 Task: Edit the name input to name.
Action: Mouse moved to (589, 273)
Screenshot: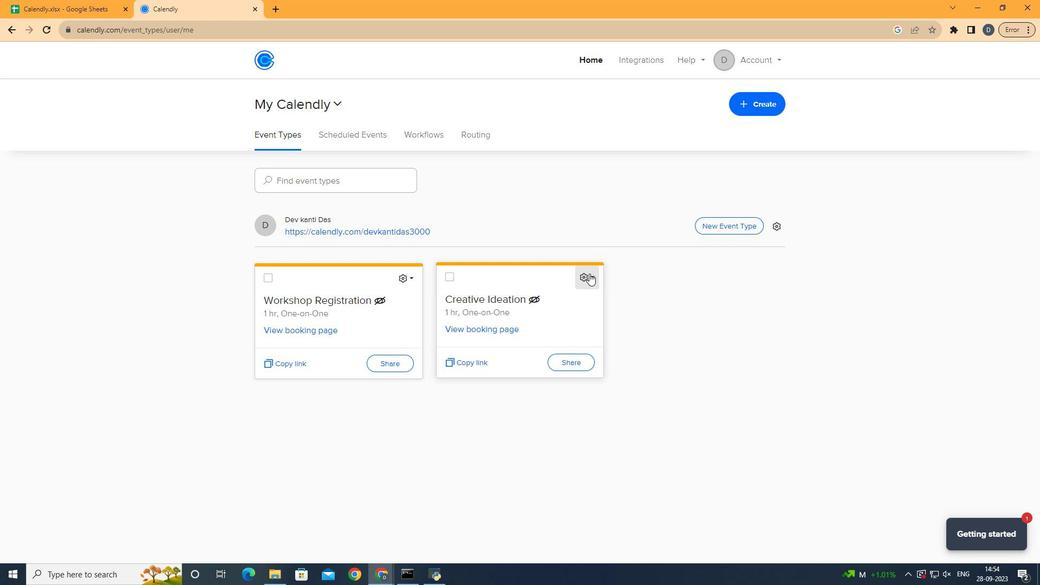 
Action: Mouse pressed left at (589, 273)
Screenshot: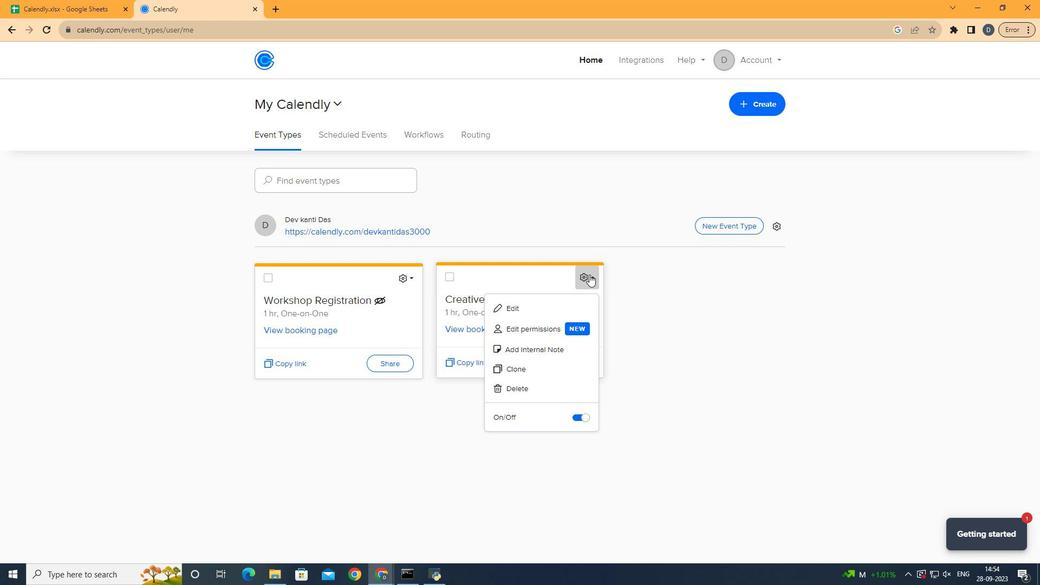 
Action: Mouse moved to (547, 305)
Screenshot: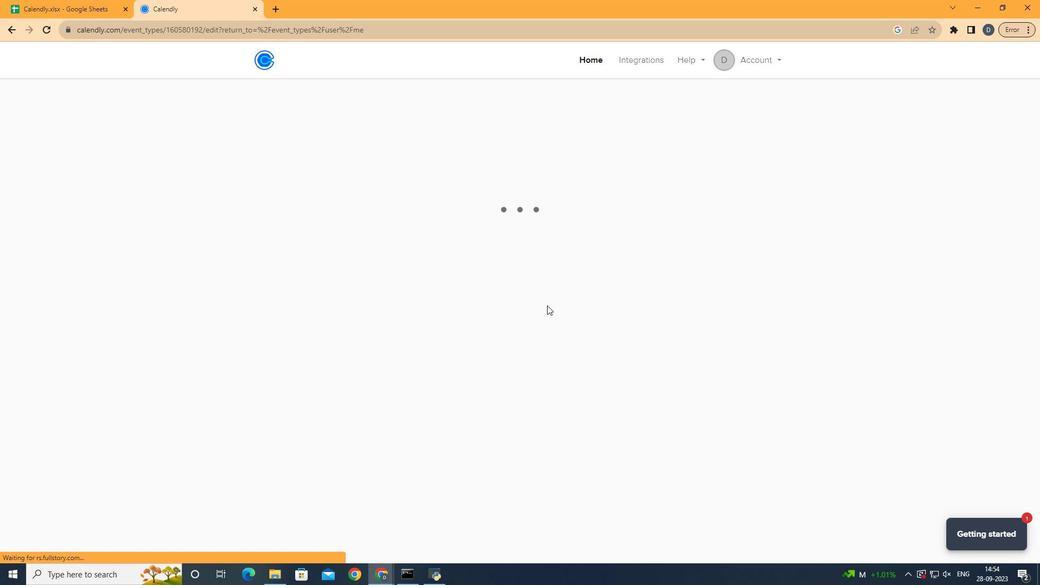 
Action: Mouse pressed left at (547, 305)
Screenshot: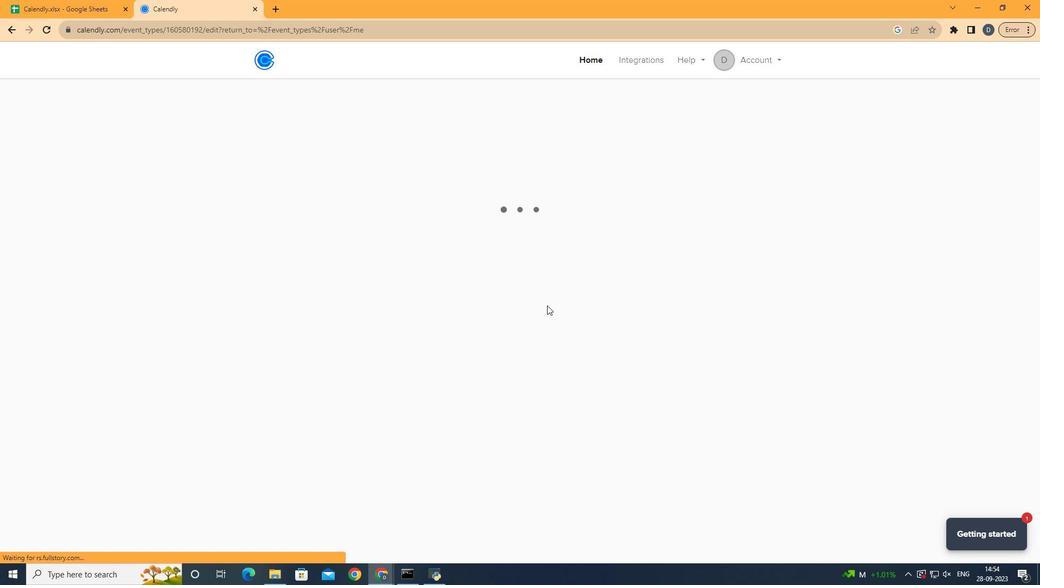 
Action: Mouse moved to (460, 300)
Screenshot: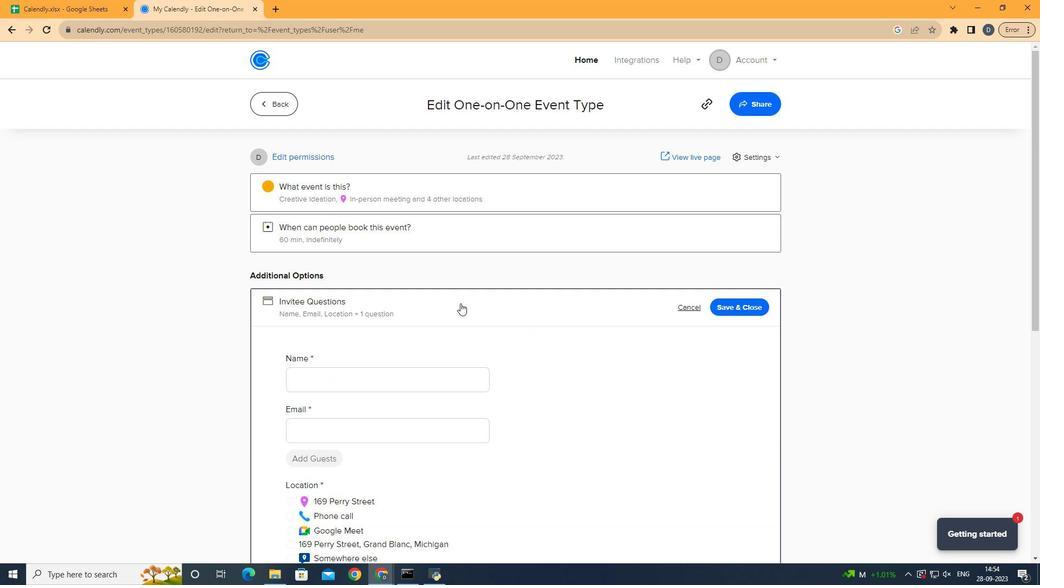 
Action: Mouse pressed left at (460, 300)
Screenshot: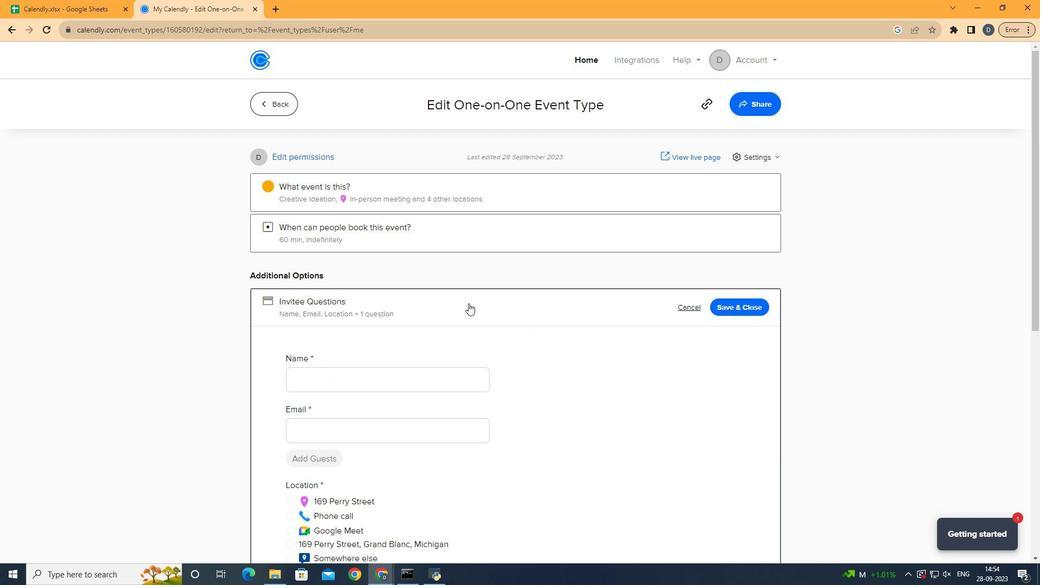 
Action: Mouse moved to (509, 292)
Screenshot: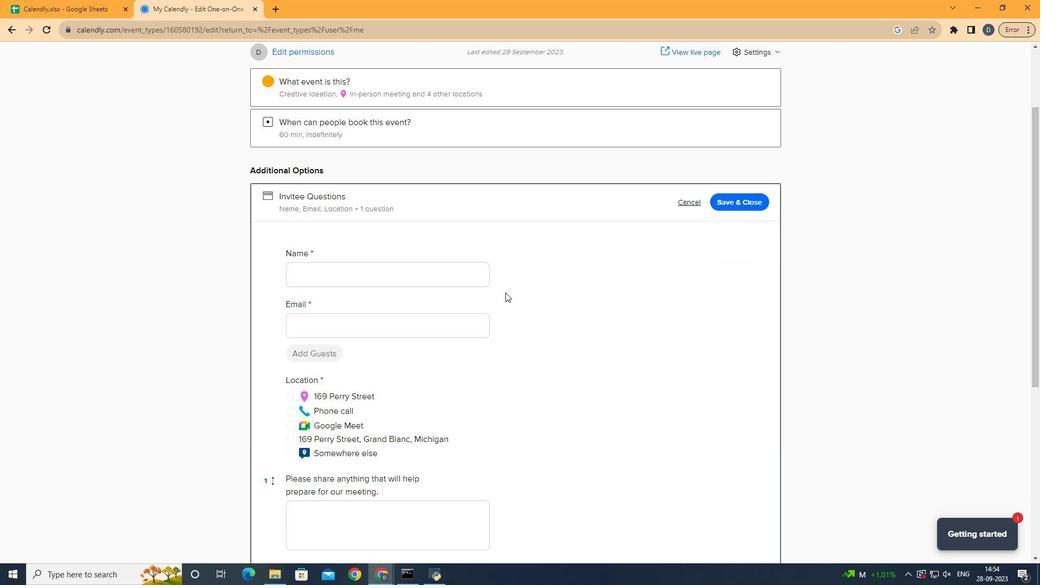 
Action: Mouse scrolled (509, 291) with delta (0, 0)
Screenshot: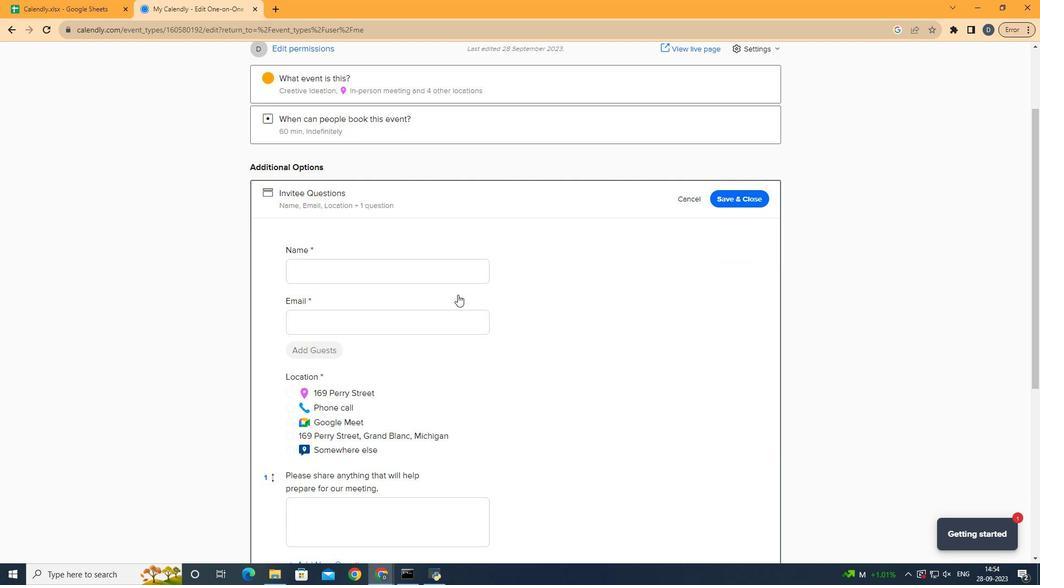 
Action: Mouse scrolled (509, 291) with delta (0, 0)
Screenshot: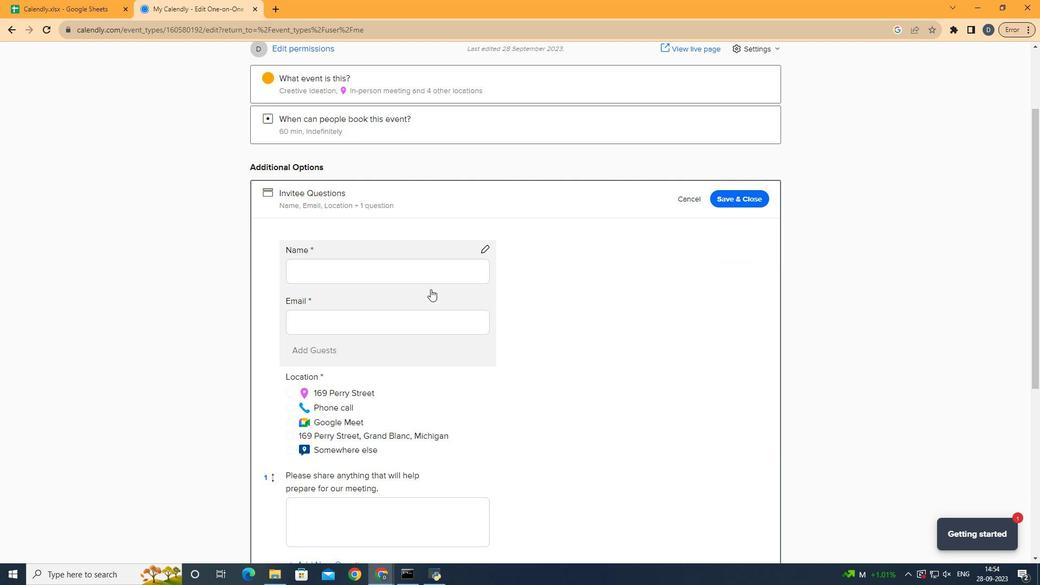 
Action: Mouse moved to (419, 287)
Screenshot: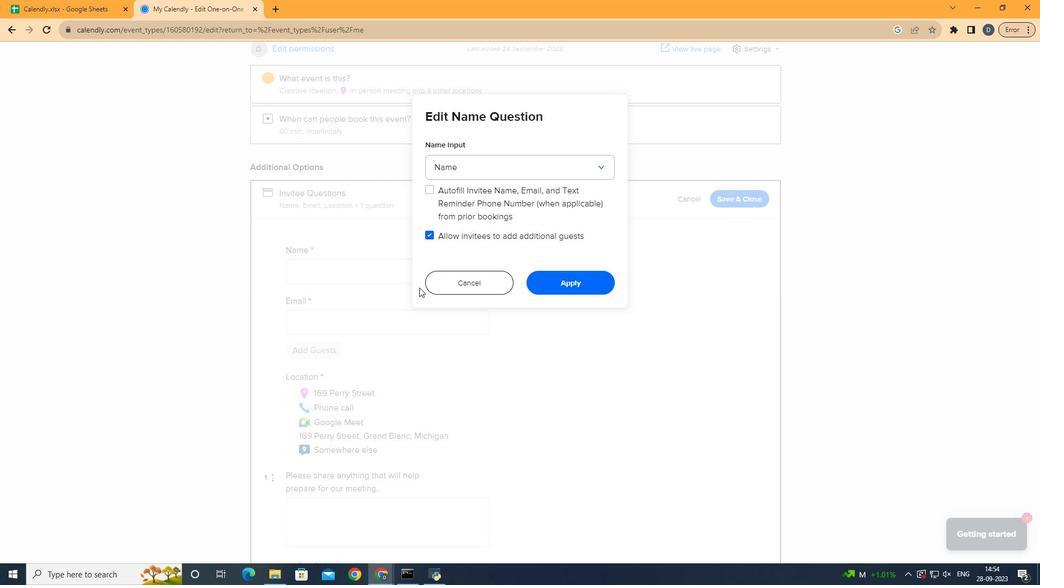 
Action: Mouse pressed left at (419, 287)
Screenshot: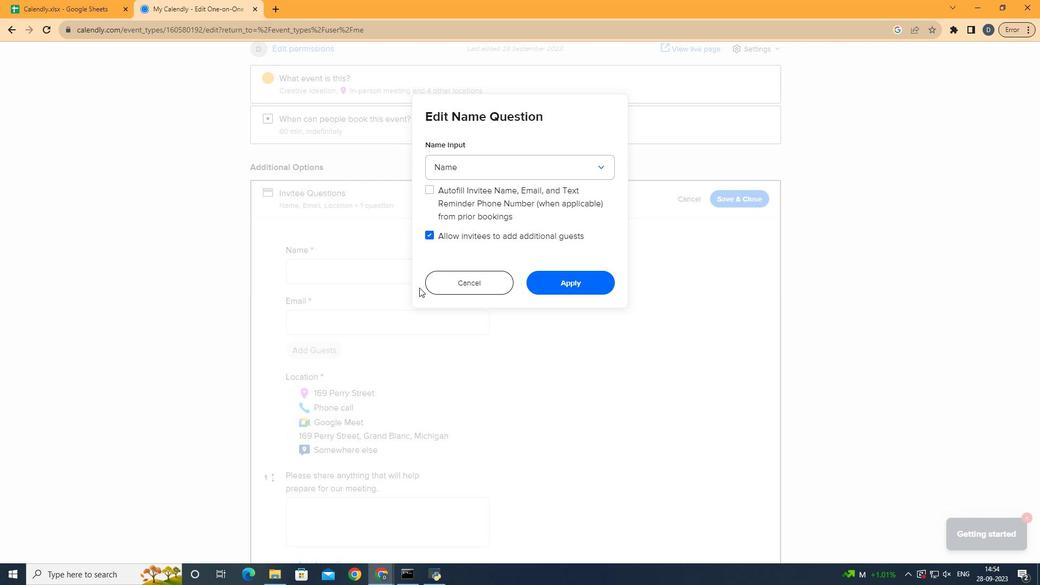 
Action: Mouse moved to (563, 169)
Screenshot: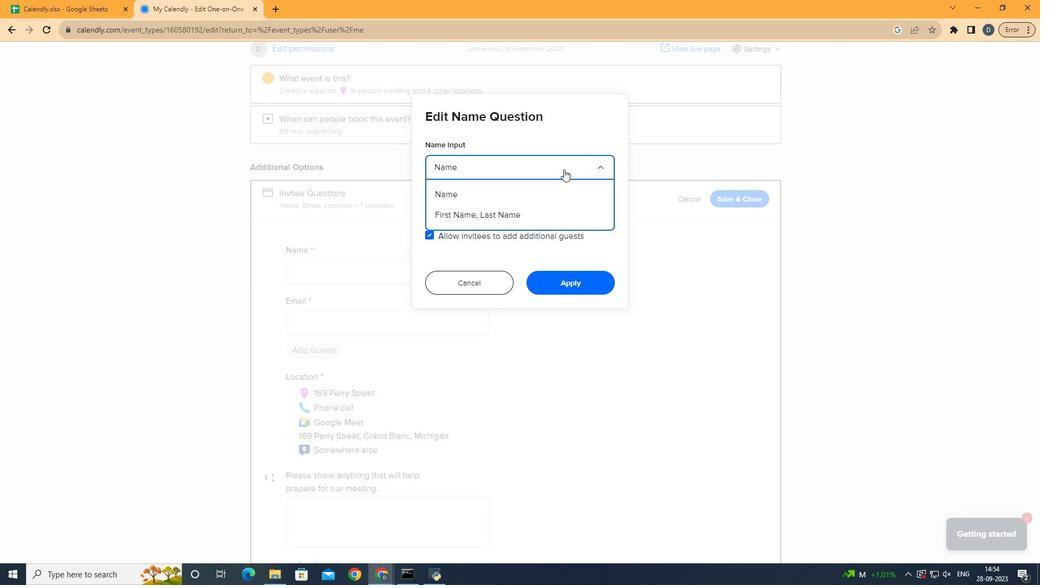 
Action: Mouse pressed left at (563, 169)
Screenshot: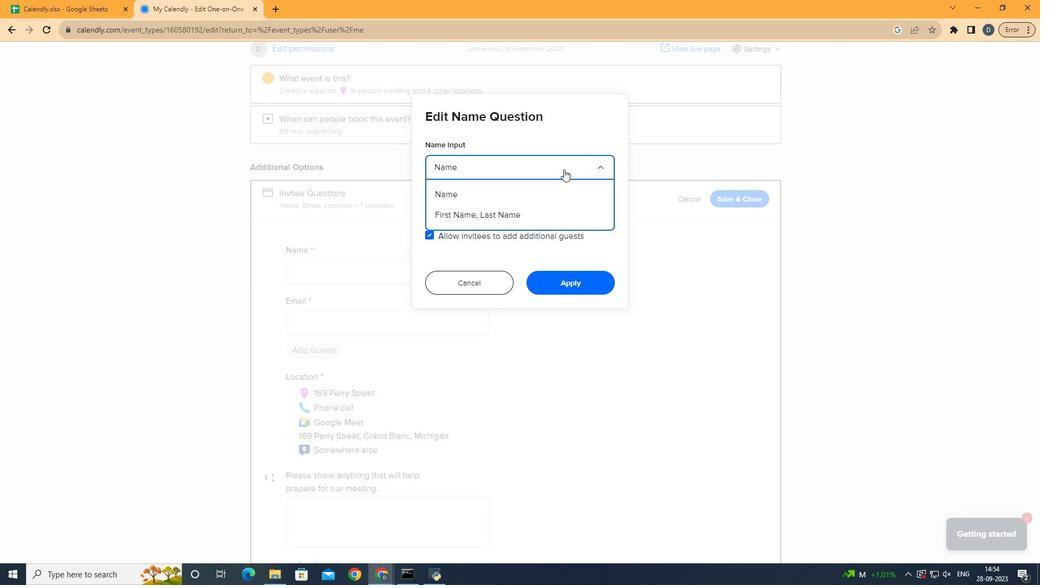
Action: Mouse moved to (539, 185)
Screenshot: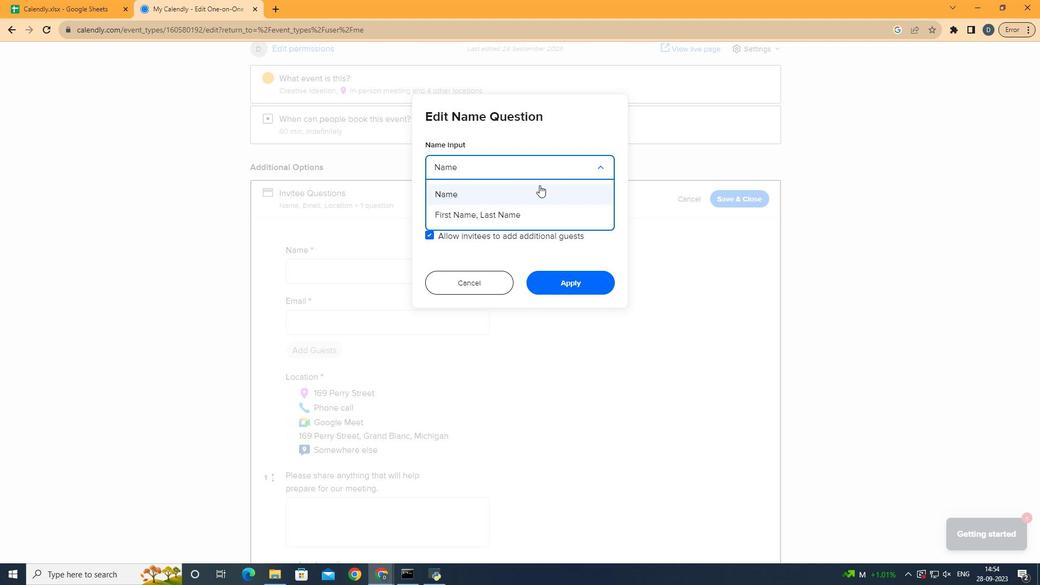 
Action: Mouse pressed left at (539, 185)
Screenshot: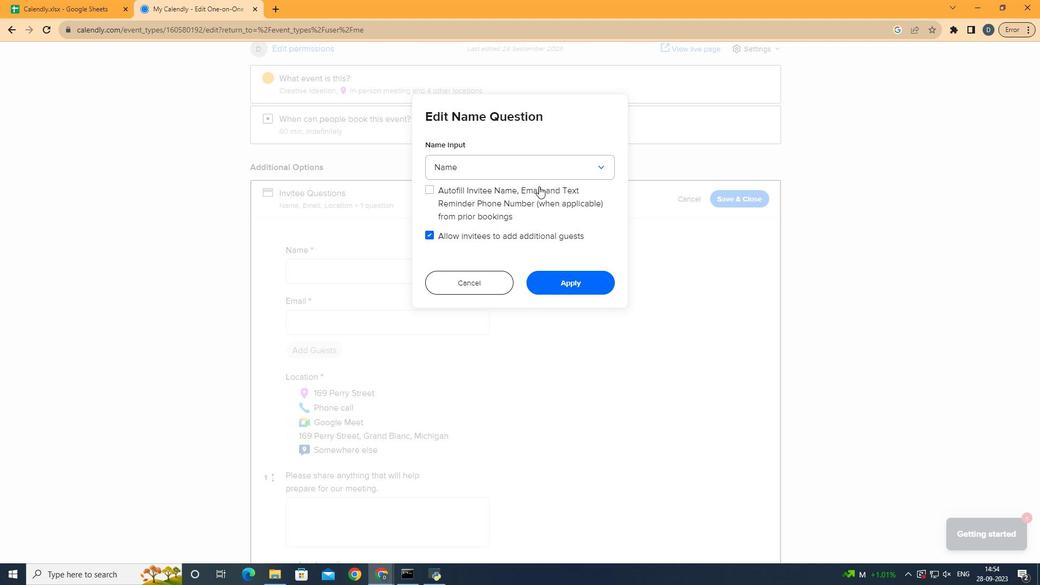 
Action: Mouse moved to (577, 285)
Screenshot: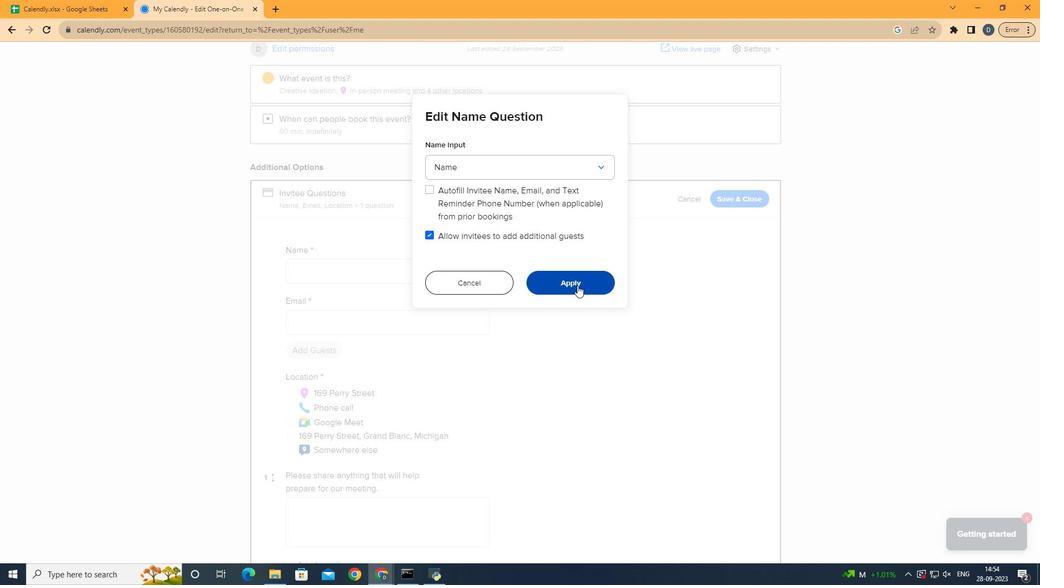 
Action: Mouse pressed left at (577, 285)
Screenshot: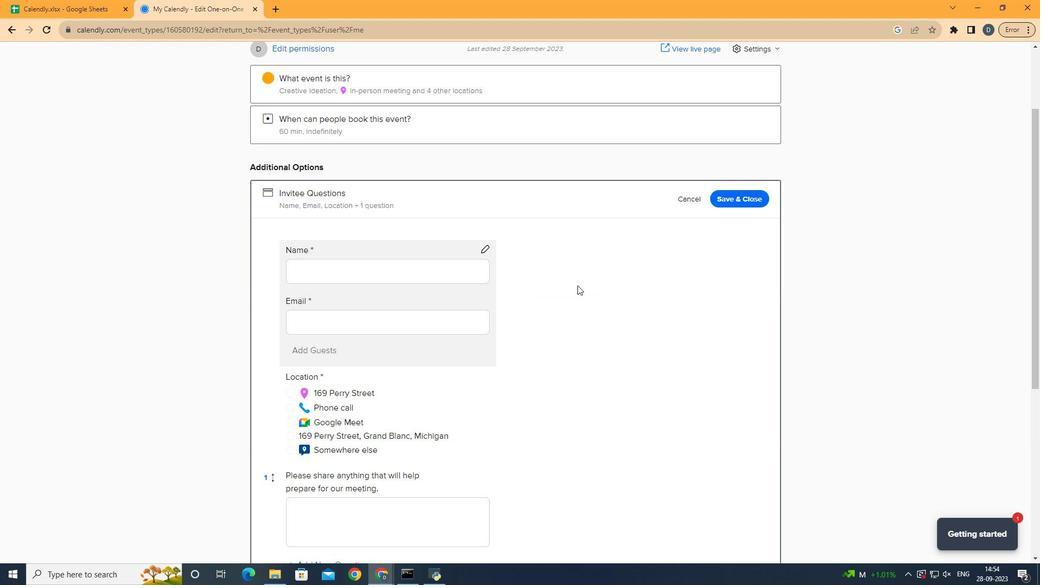
Action: Mouse moved to (742, 197)
Screenshot: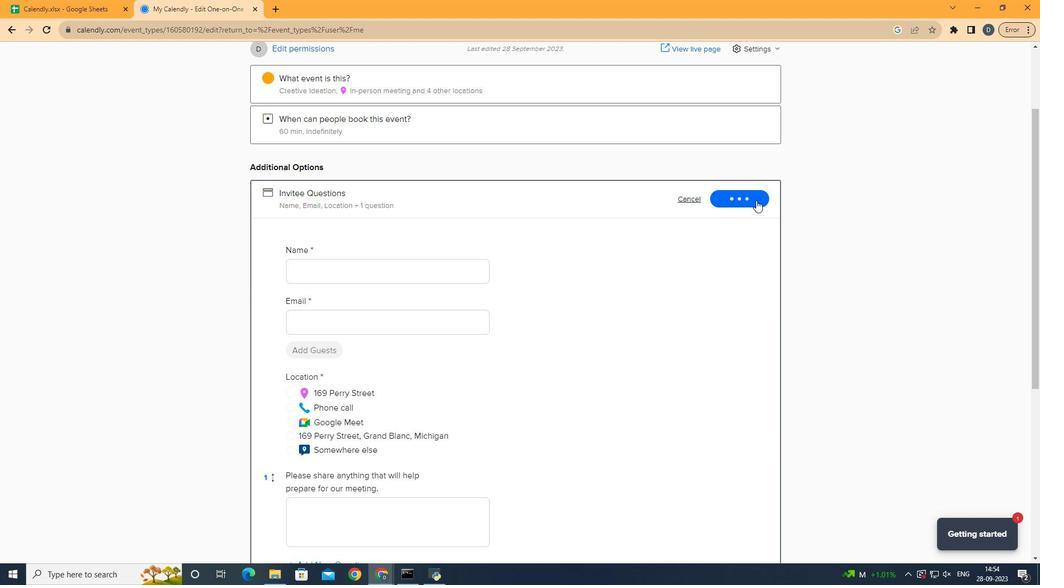 
Action: Mouse pressed left at (742, 197)
Screenshot: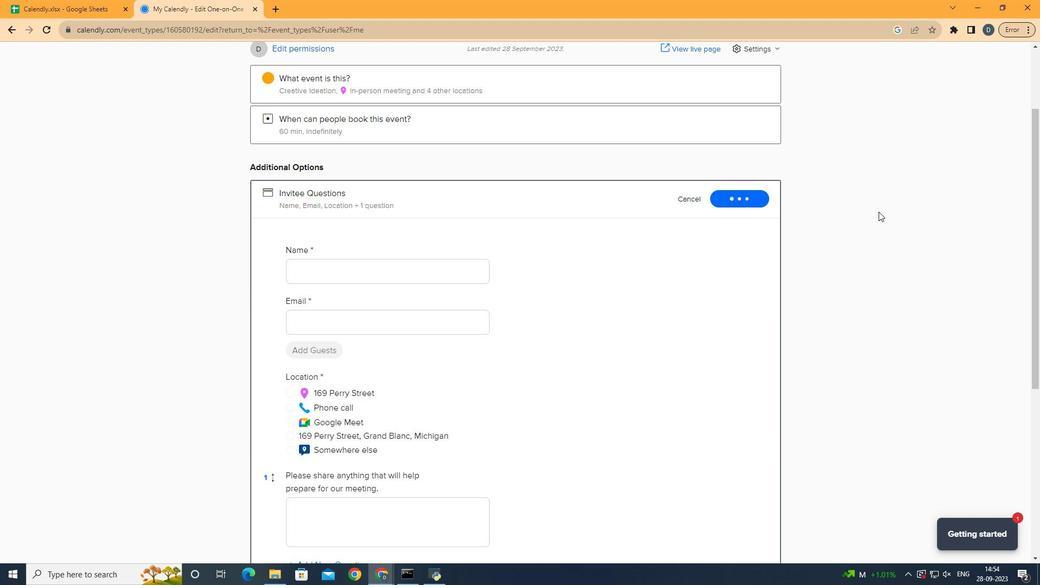 
Action: Mouse moved to (905, 221)
Screenshot: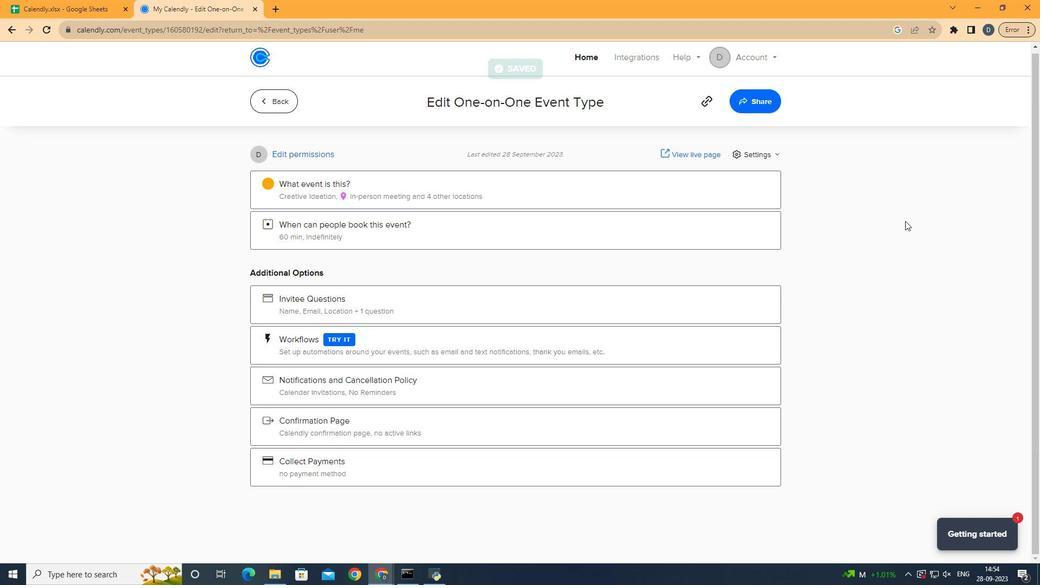 
